 Task: Add Sprouts Vanilla Almond-Milk to the cart.
Action: Mouse moved to (20, 83)
Screenshot: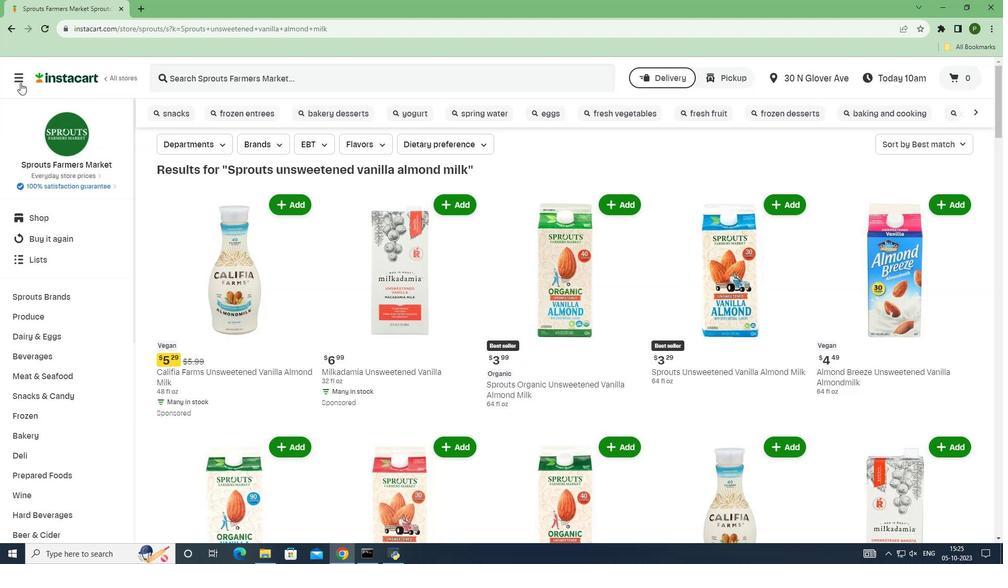 
Action: Mouse pressed left at (20, 83)
Screenshot: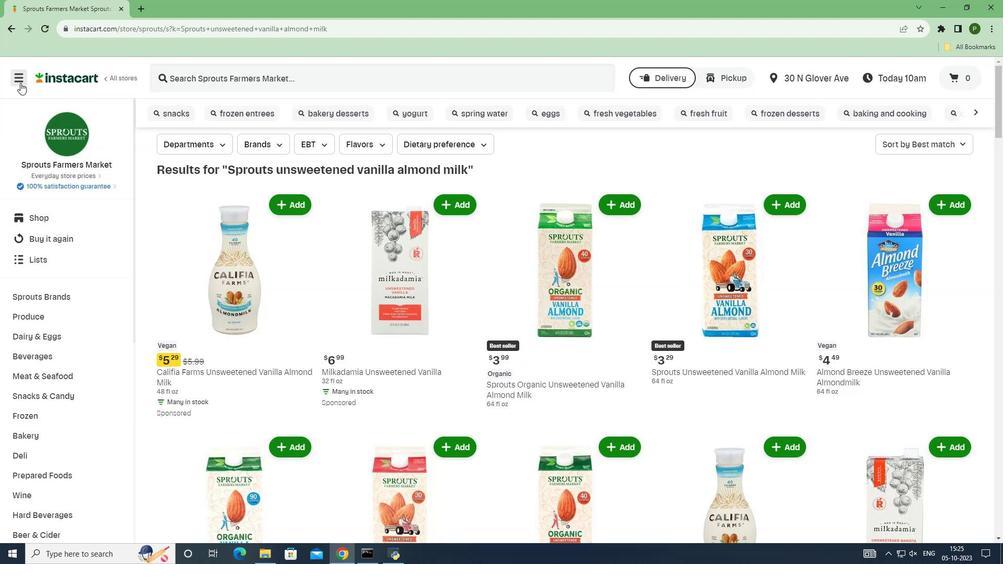 
Action: Mouse moved to (64, 281)
Screenshot: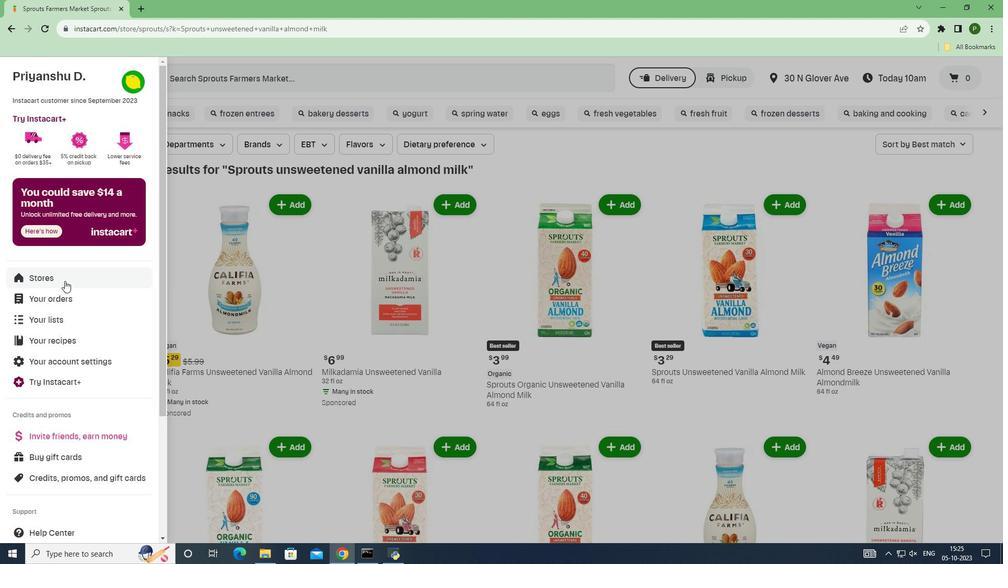 
Action: Mouse pressed left at (64, 281)
Screenshot: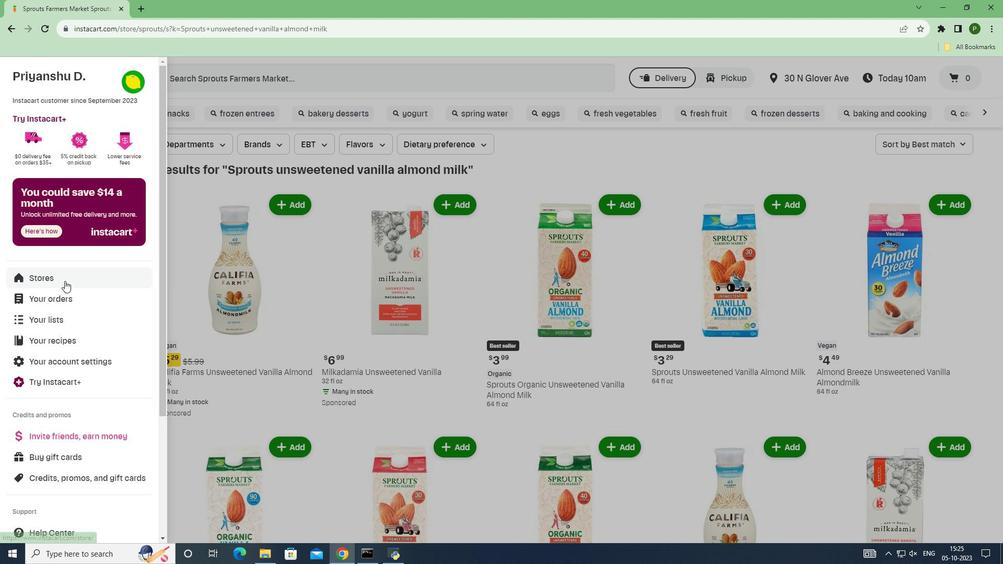 
Action: Mouse moved to (221, 124)
Screenshot: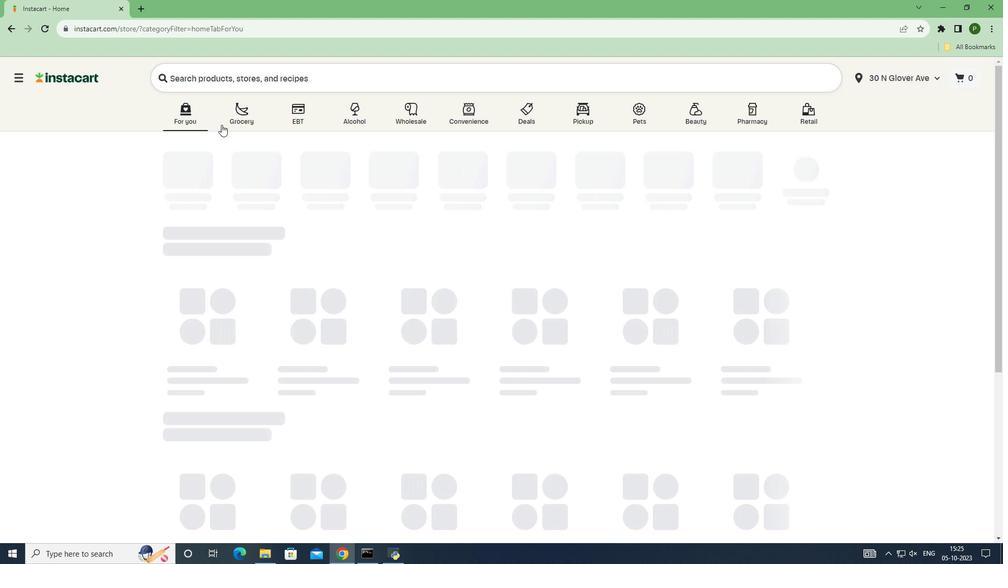 
Action: Mouse pressed left at (221, 124)
Screenshot: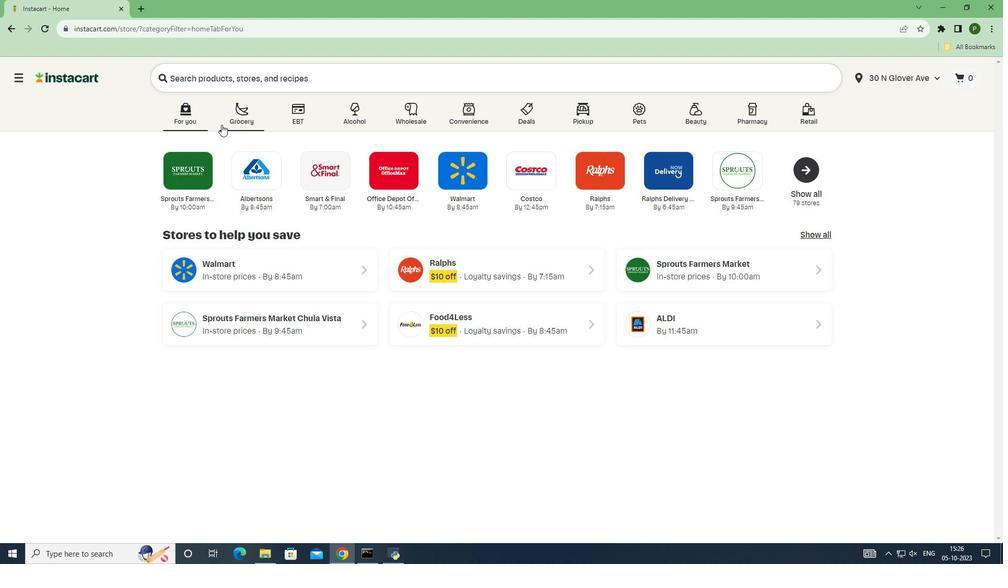 
Action: Mouse moved to (642, 253)
Screenshot: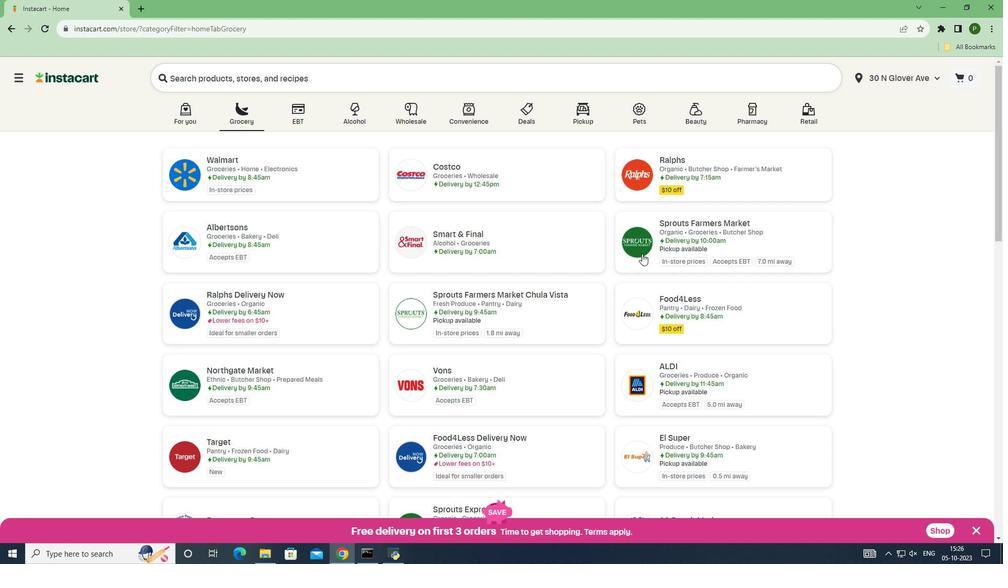 
Action: Mouse pressed left at (642, 253)
Screenshot: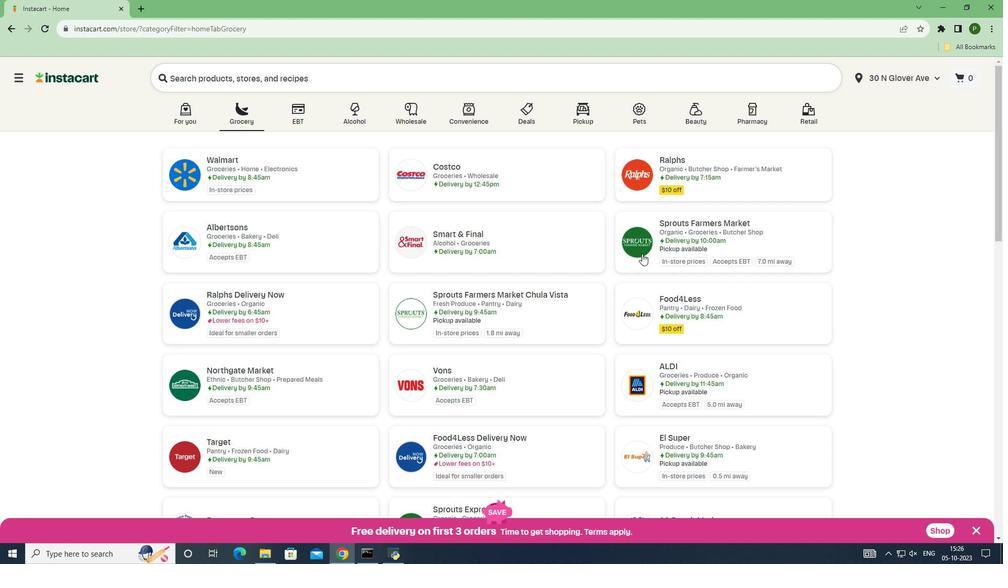 
Action: Mouse moved to (108, 295)
Screenshot: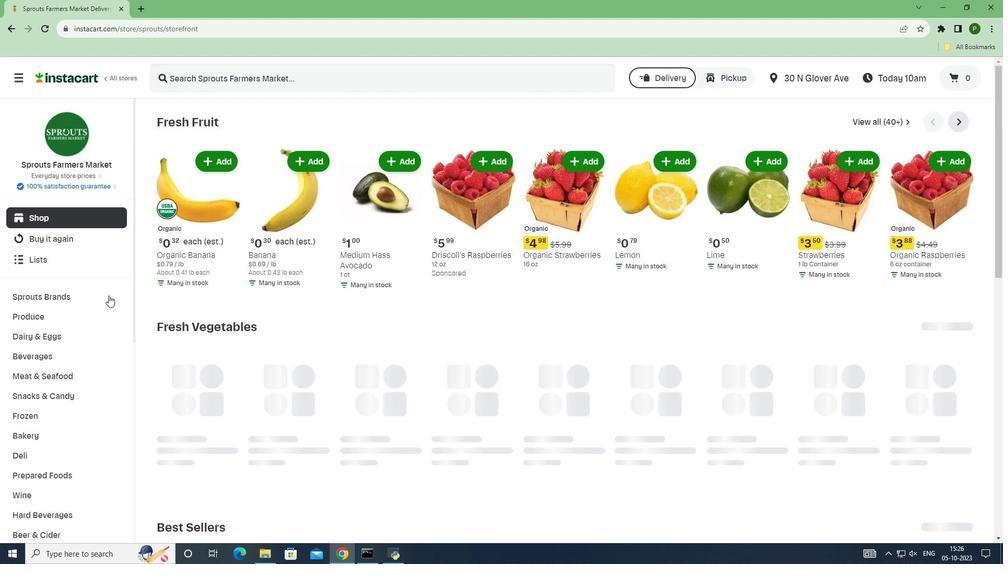 
Action: Mouse pressed left at (108, 295)
Screenshot: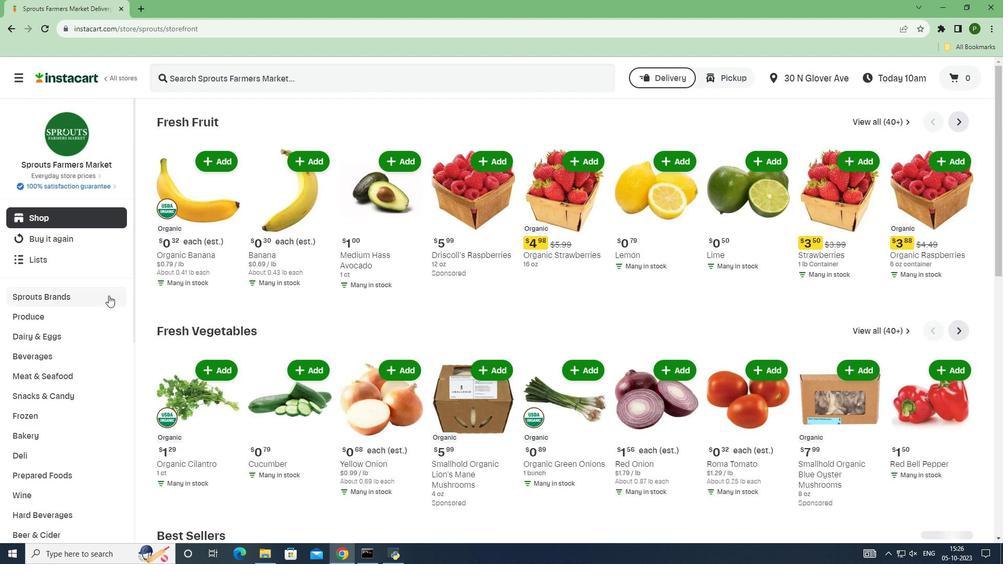 
Action: Mouse moved to (88, 397)
Screenshot: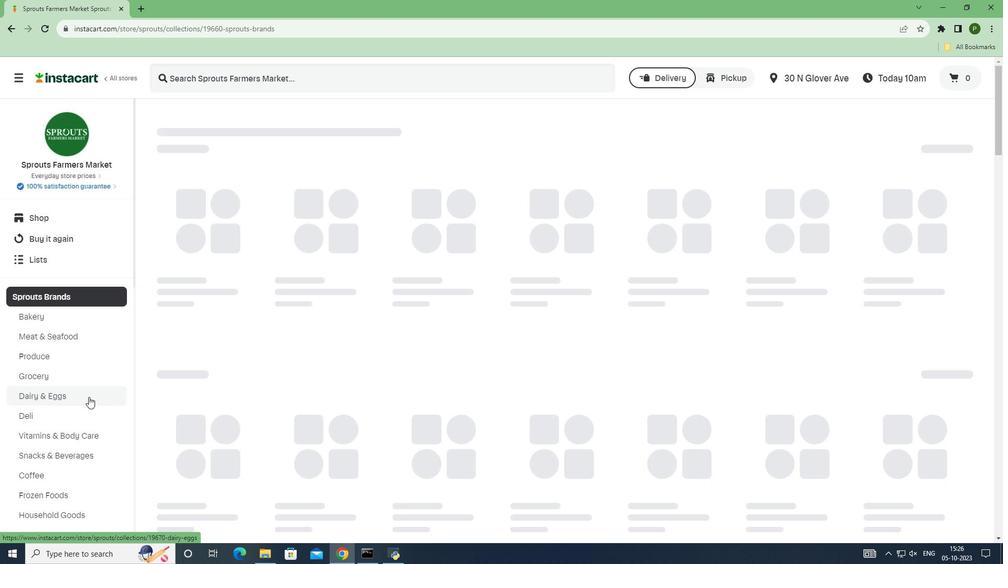 
Action: Mouse pressed left at (88, 397)
Screenshot: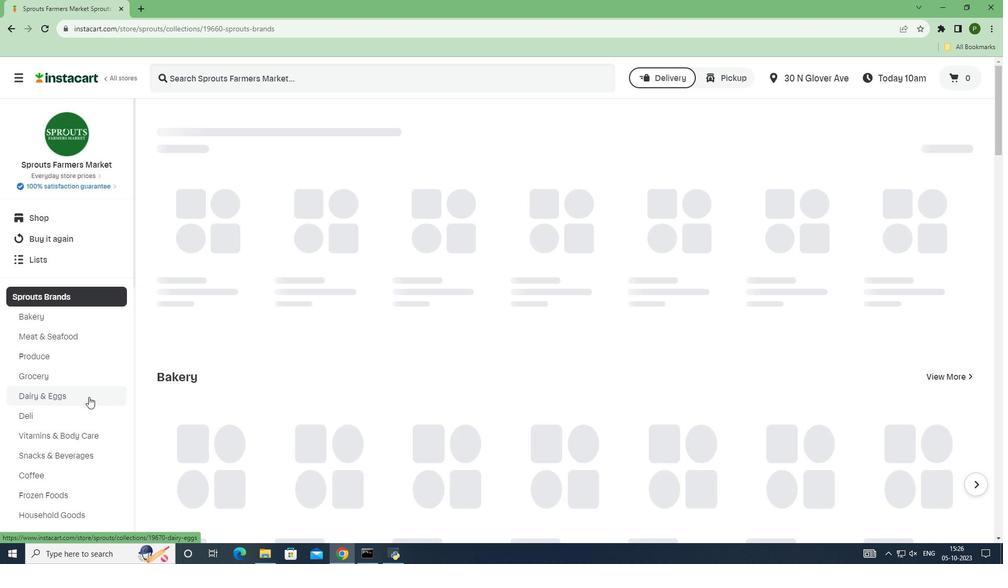 
Action: Mouse moved to (241, 77)
Screenshot: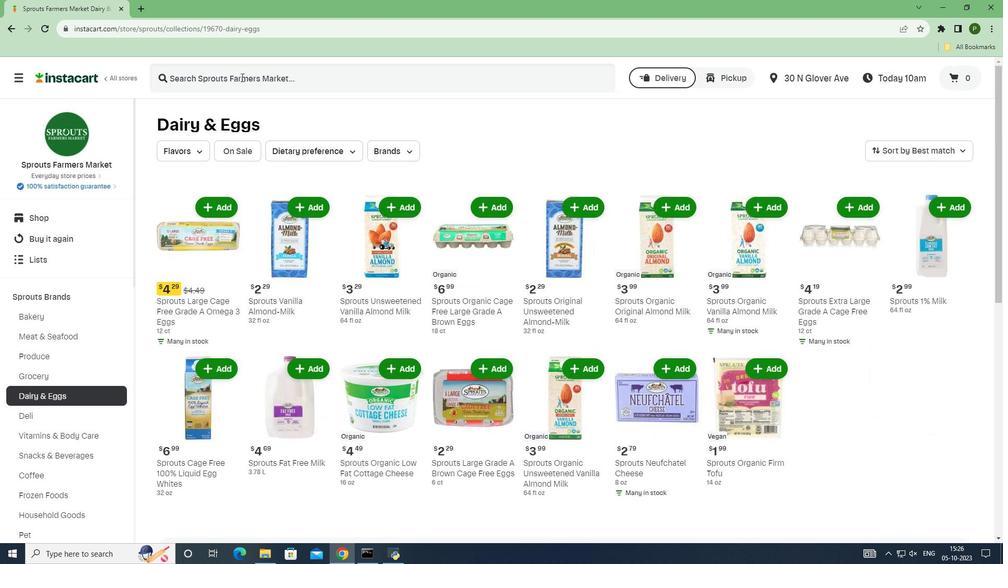 
Action: Mouse pressed left at (241, 77)
Screenshot: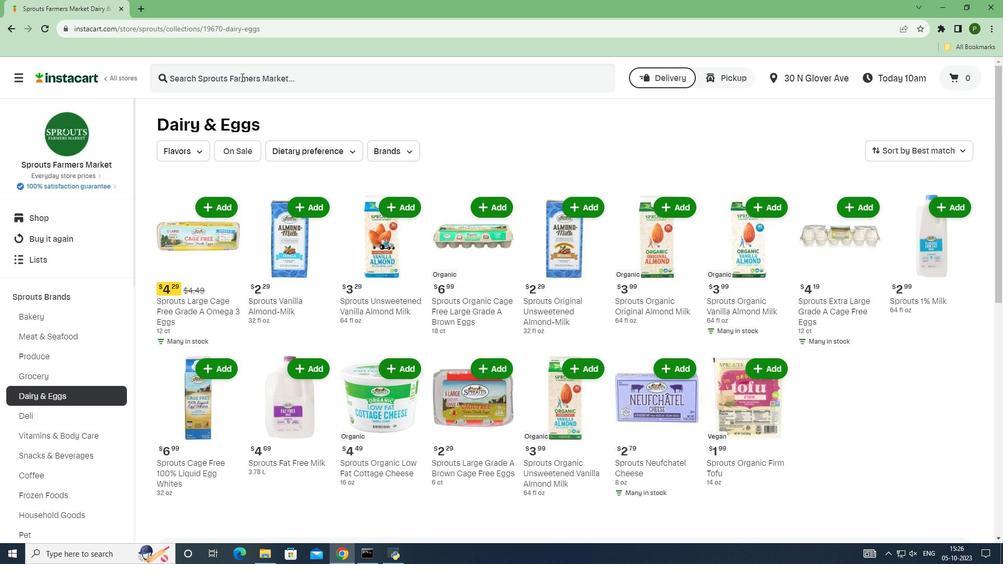
Action: Key pressed <Key.caps_lock>S<Key.caps_lock>prouts<Key.space>vanilla<Key.space>almond<Key.space>milk<Key.enter>
Screenshot: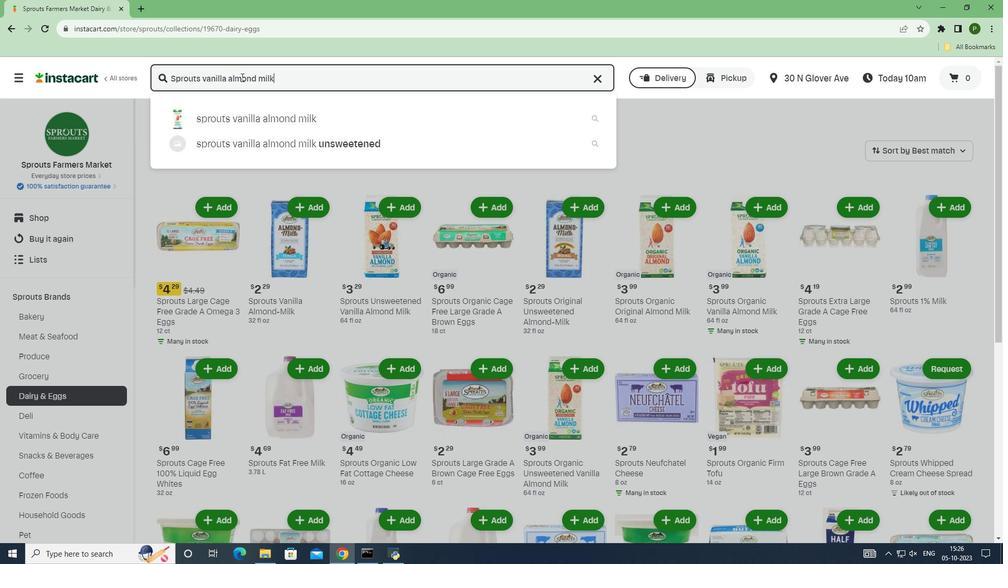 
Action: Mouse moved to (445, 179)
Screenshot: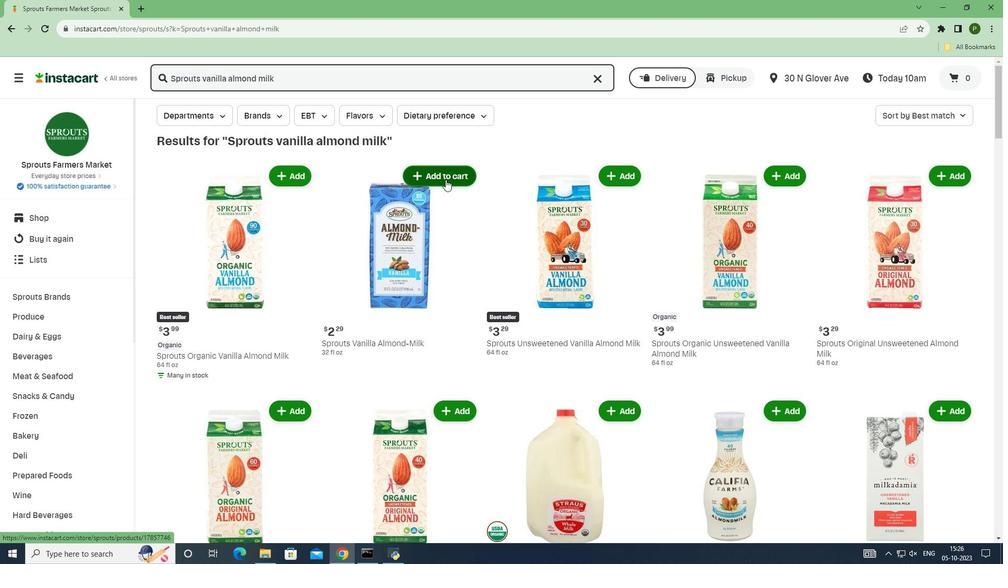 
Action: Mouse pressed left at (445, 179)
Screenshot: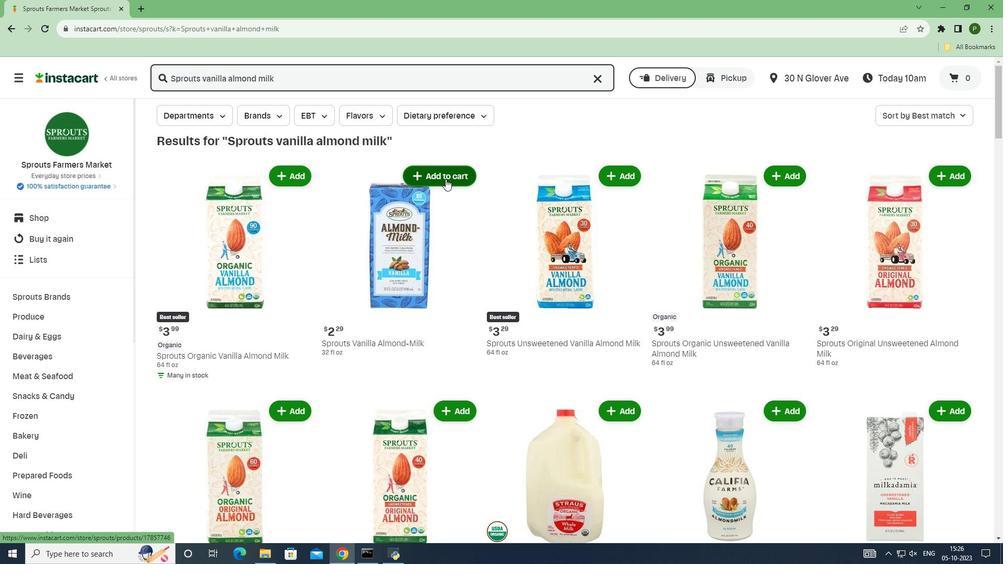 
